Task: View about products and services.
Action: Mouse moved to (284, 598)
Screenshot: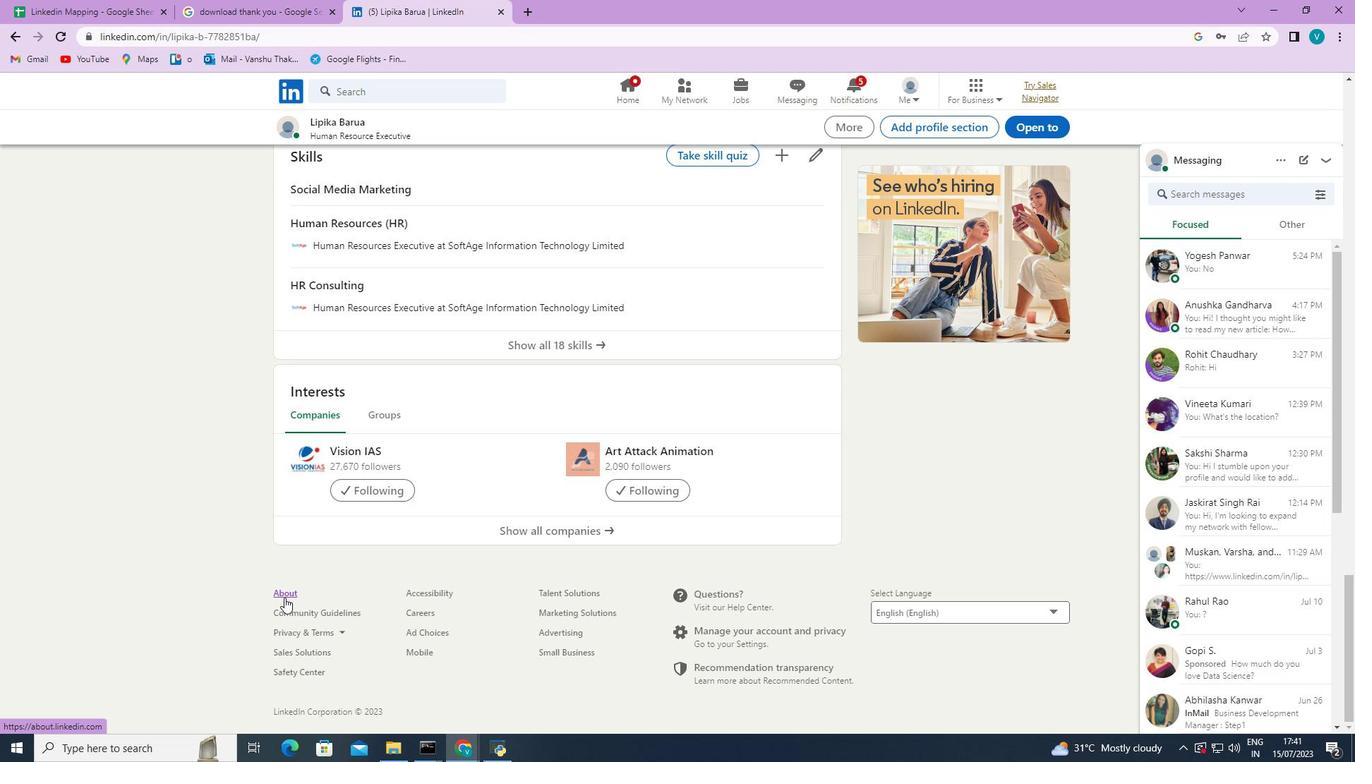 
Action: Mouse pressed left at (284, 598)
Screenshot: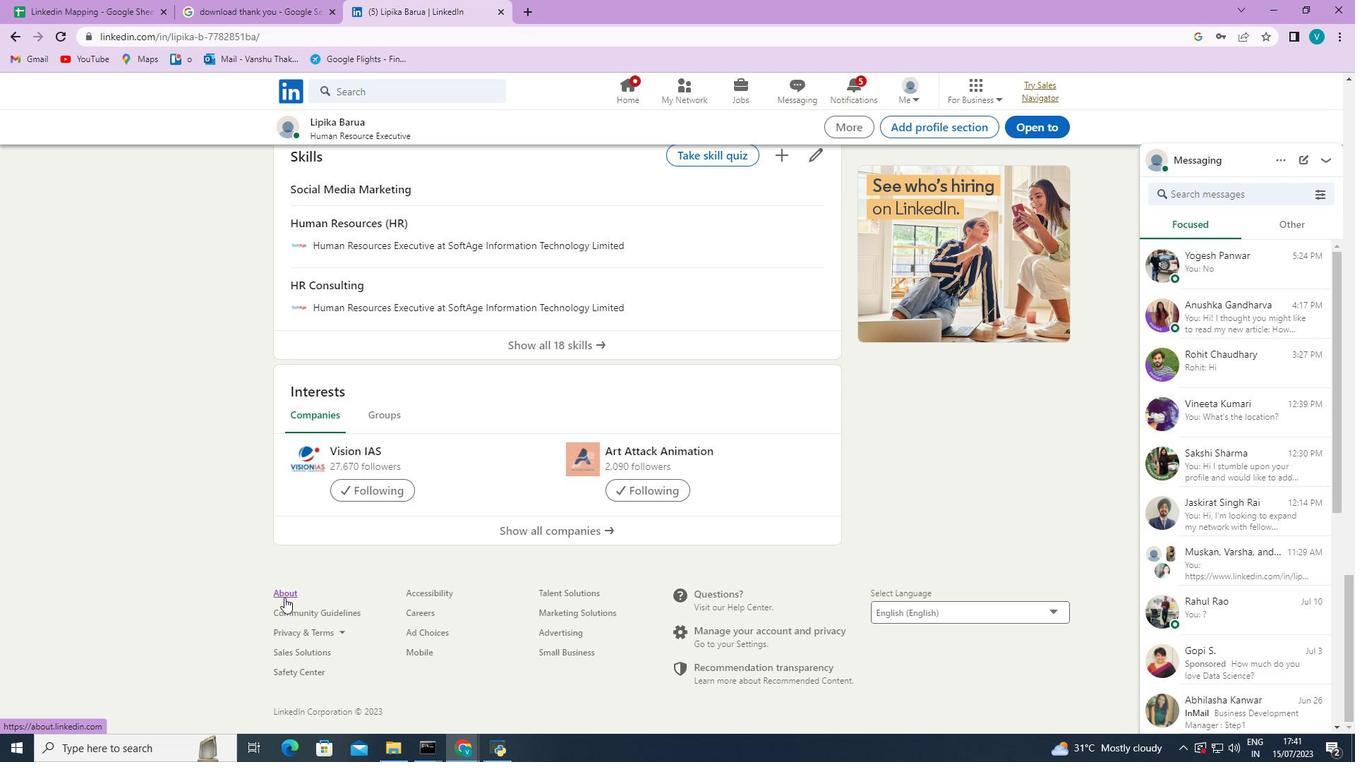 
Action: Mouse moved to (287, 592)
Screenshot: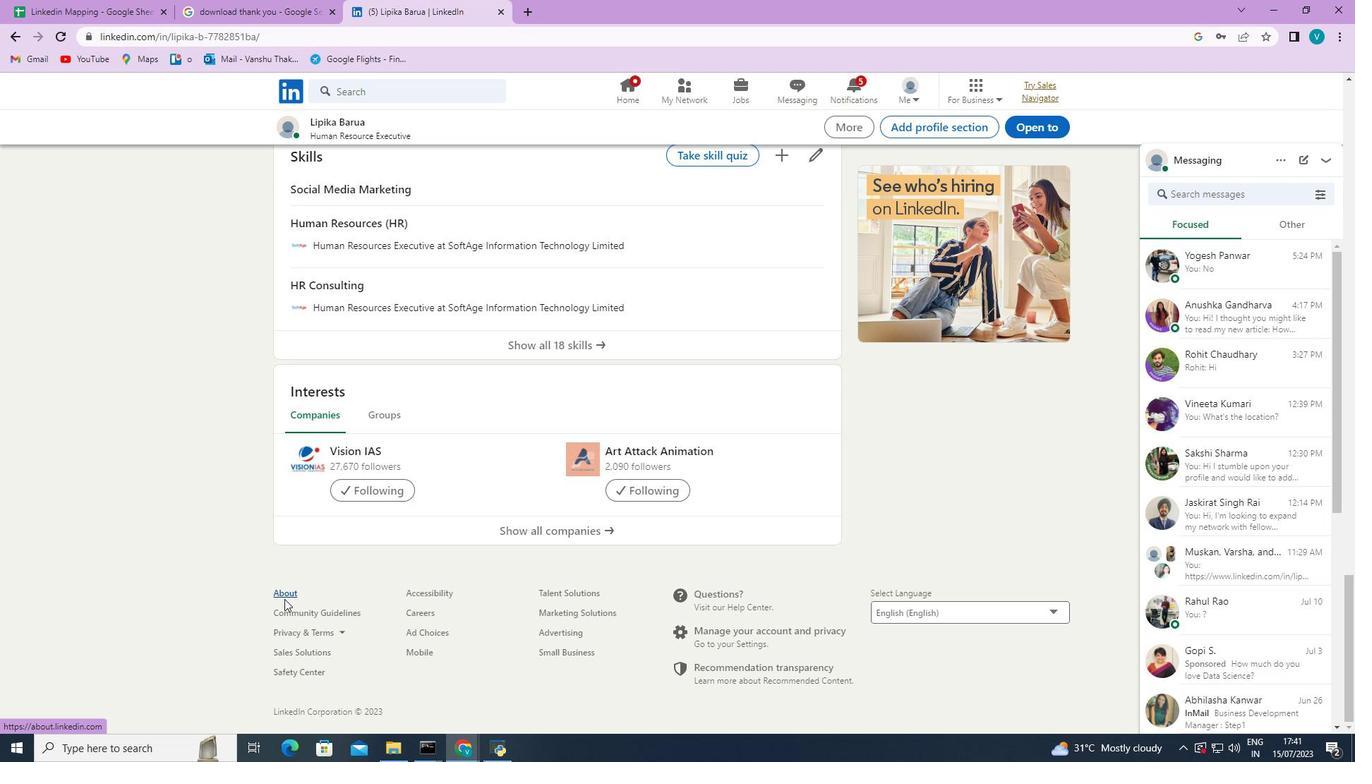 
Action: Mouse pressed left at (287, 592)
Screenshot: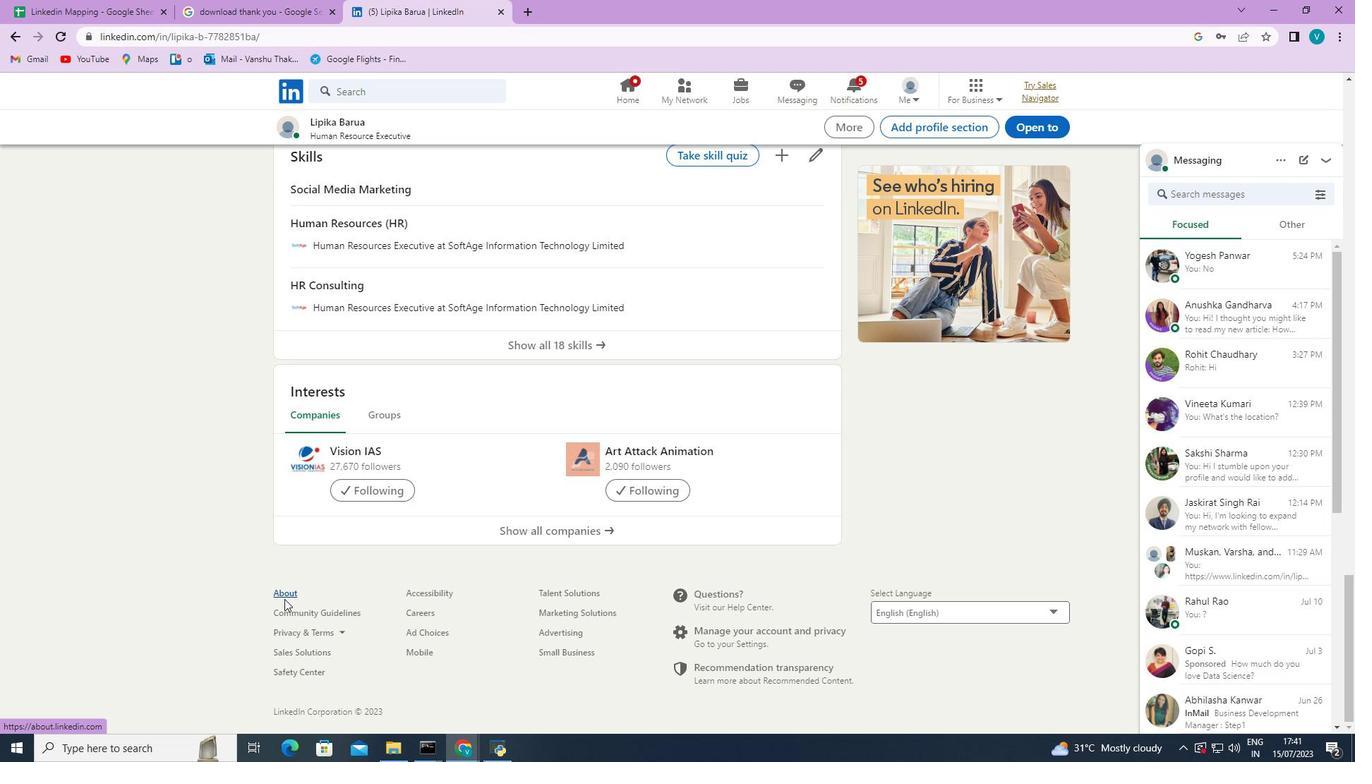 
Action: Mouse moved to (426, 410)
Screenshot: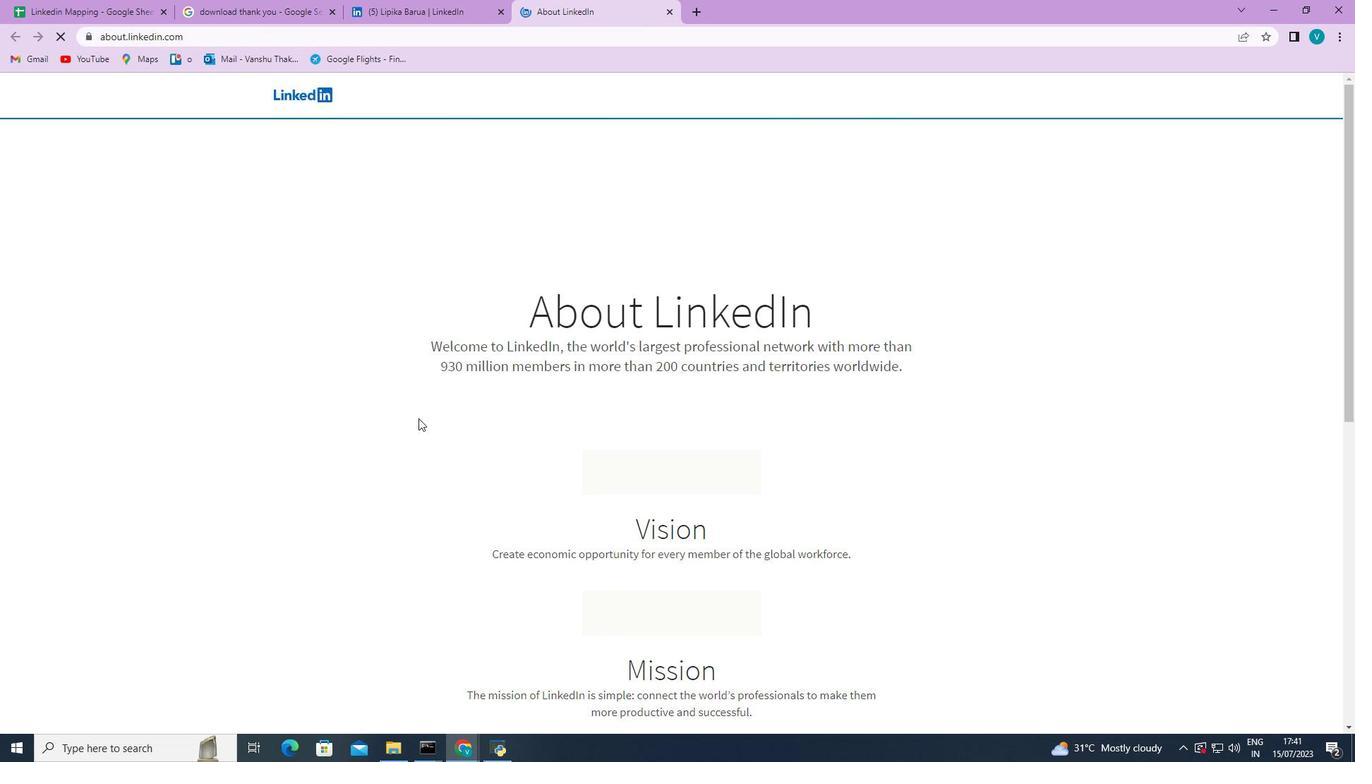 
Action: Mouse scrolled (426, 410) with delta (0, 0)
Screenshot: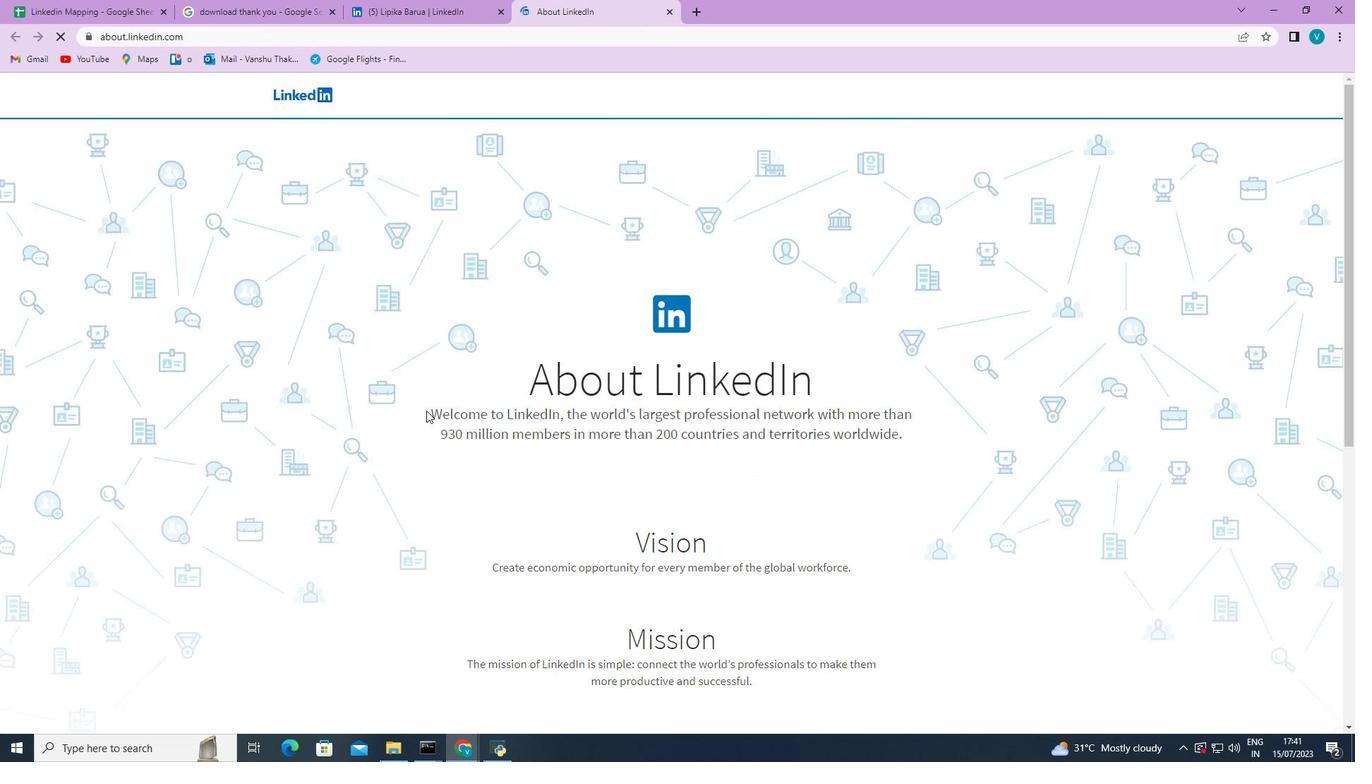 
Action: Mouse scrolled (426, 410) with delta (0, 0)
Screenshot: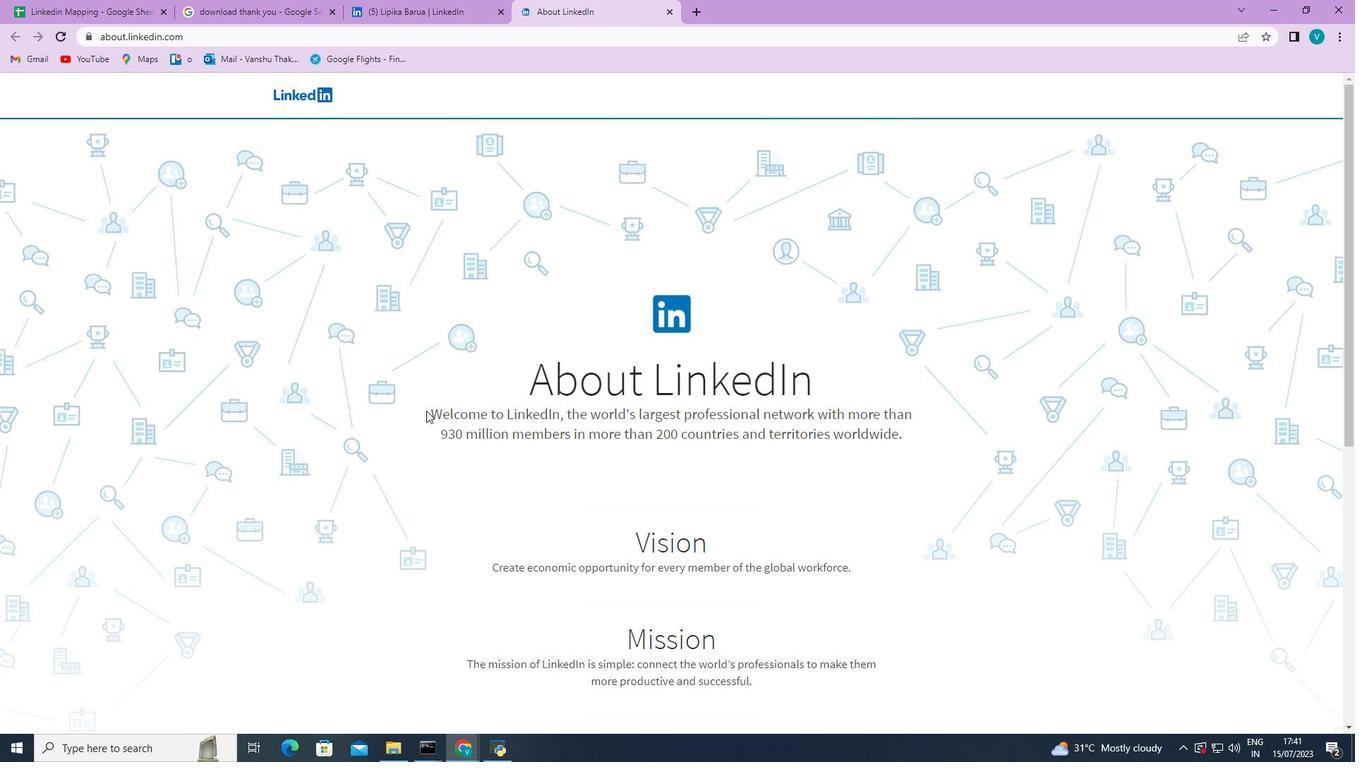 
Action: Mouse scrolled (426, 410) with delta (0, 0)
Screenshot: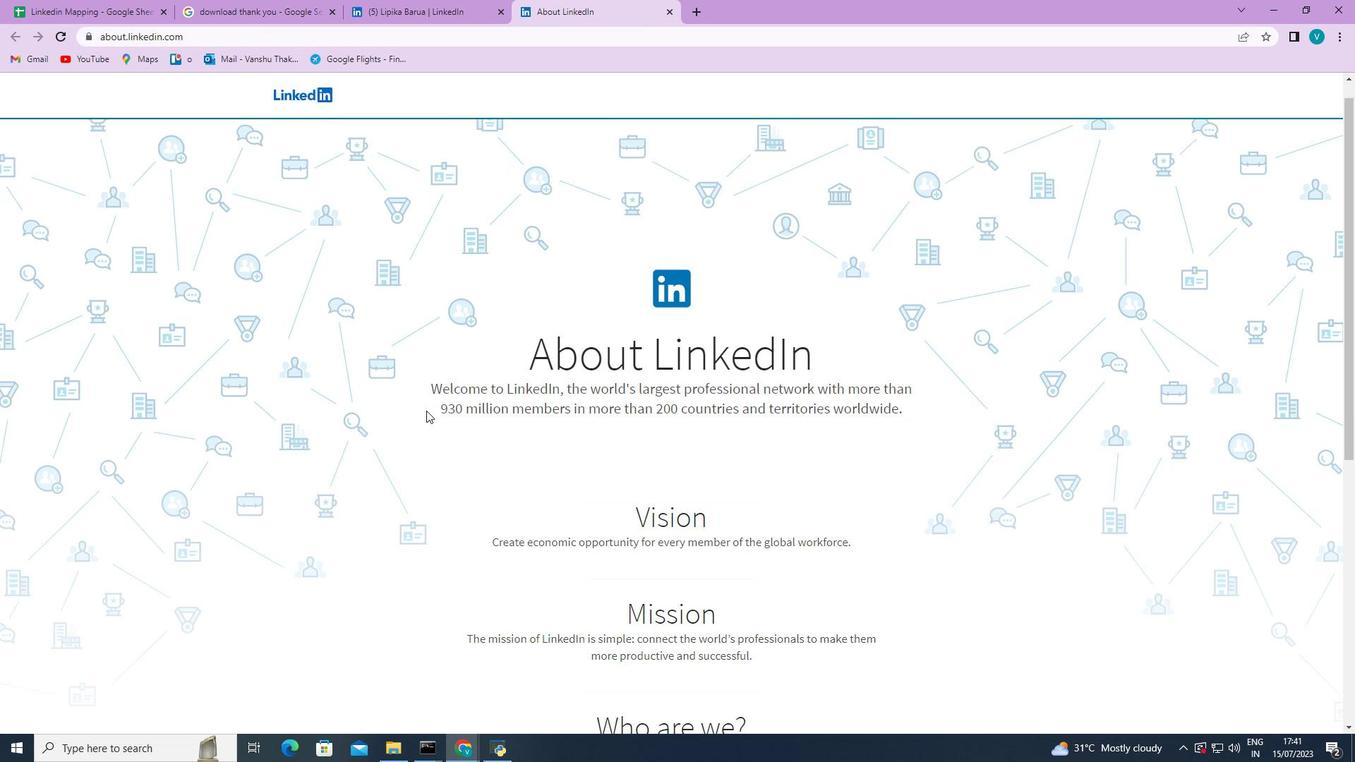 
Action: Mouse scrolled (426, 410) with delta (0, 0)
Screenshot: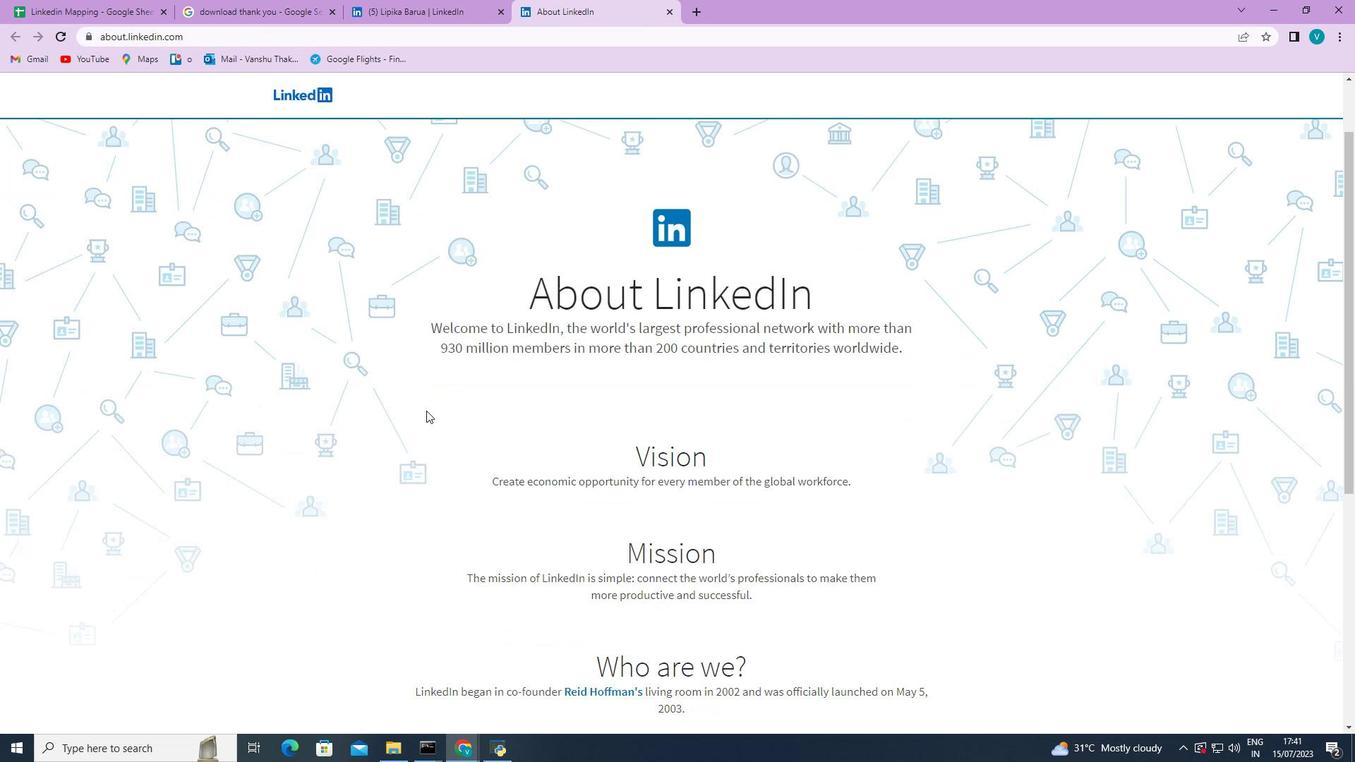 
Action: Mouse scrolled (426, 410) with delta (0, 0)
Screenshot: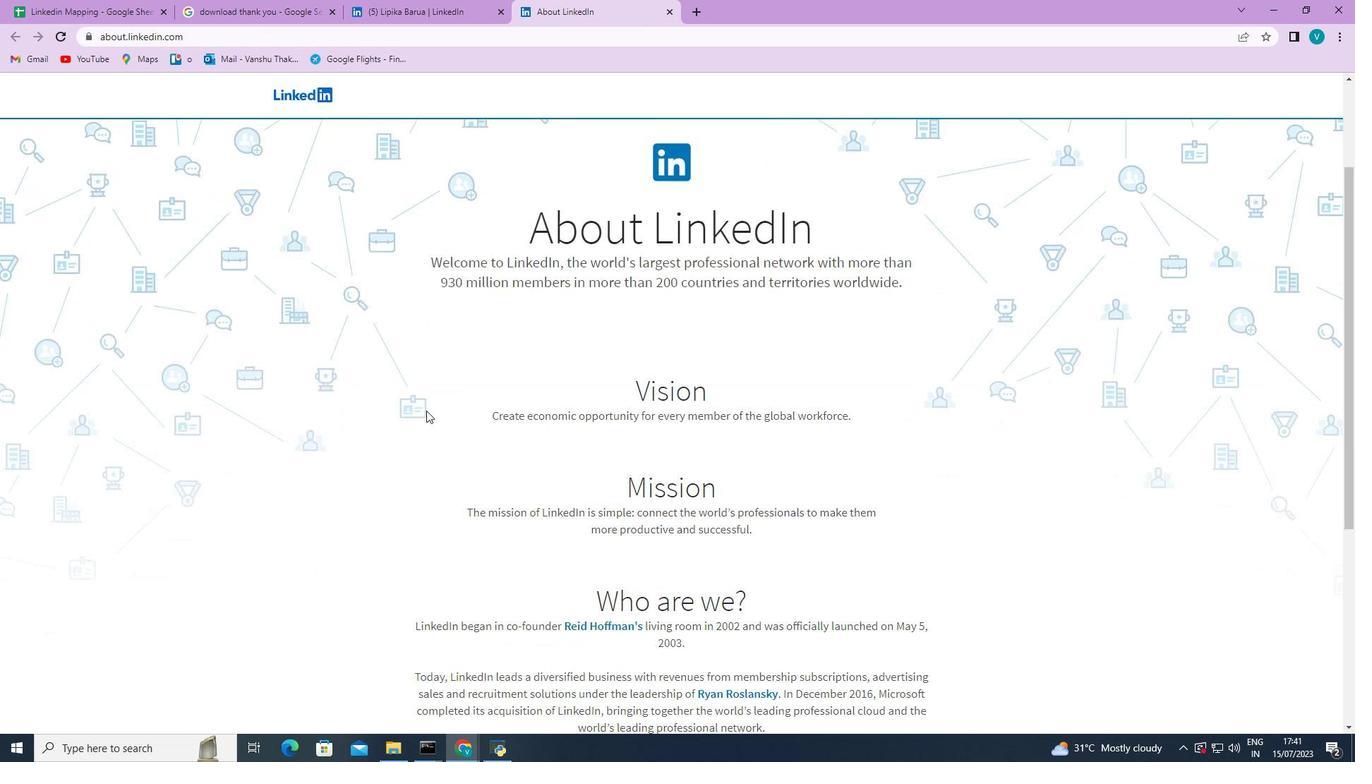 
Action: Mouse scrolled (426, 410) with delta (0, 0)
Screenshot: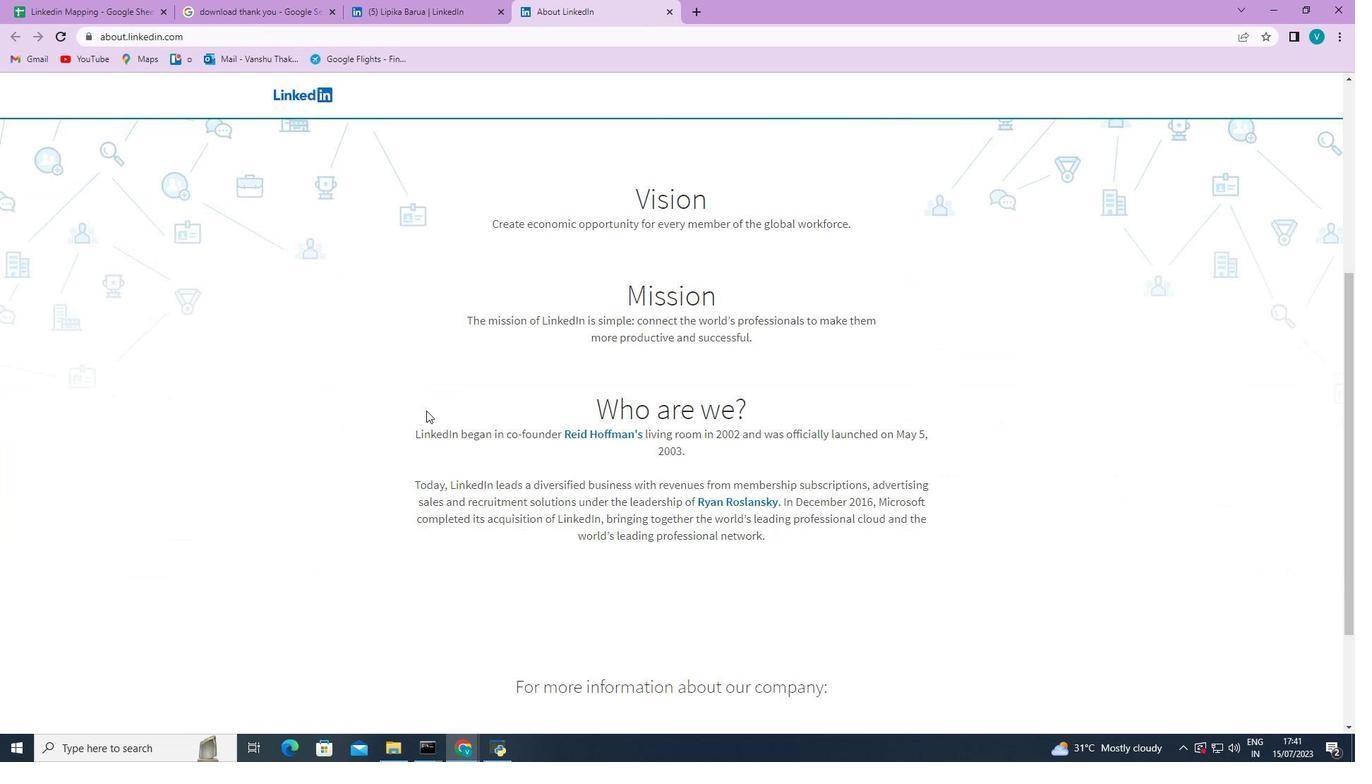 
Action: Mouse scrolled (426, 410) with delta (0, 0)
Screenshot: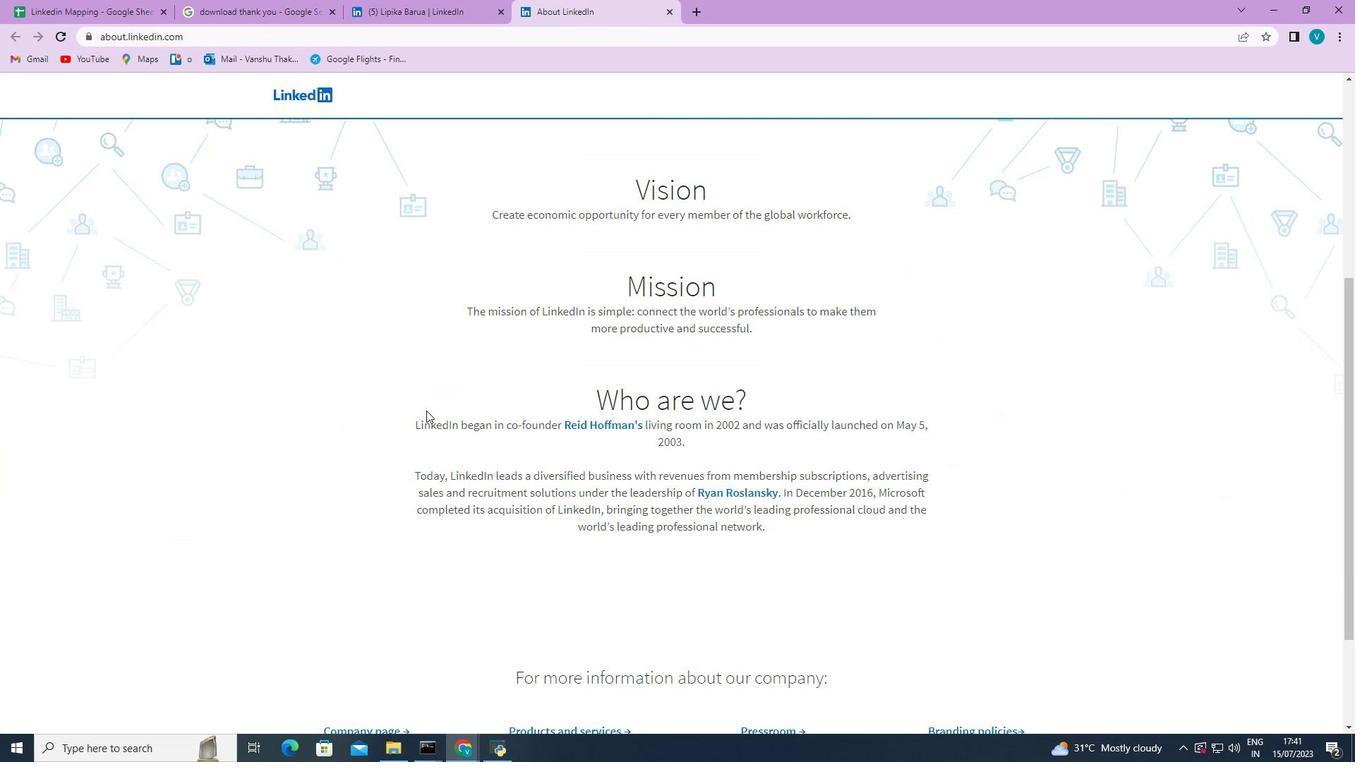 
Action: Mouse scrolled (426, 410) with delta (0, 0)
Screenshot: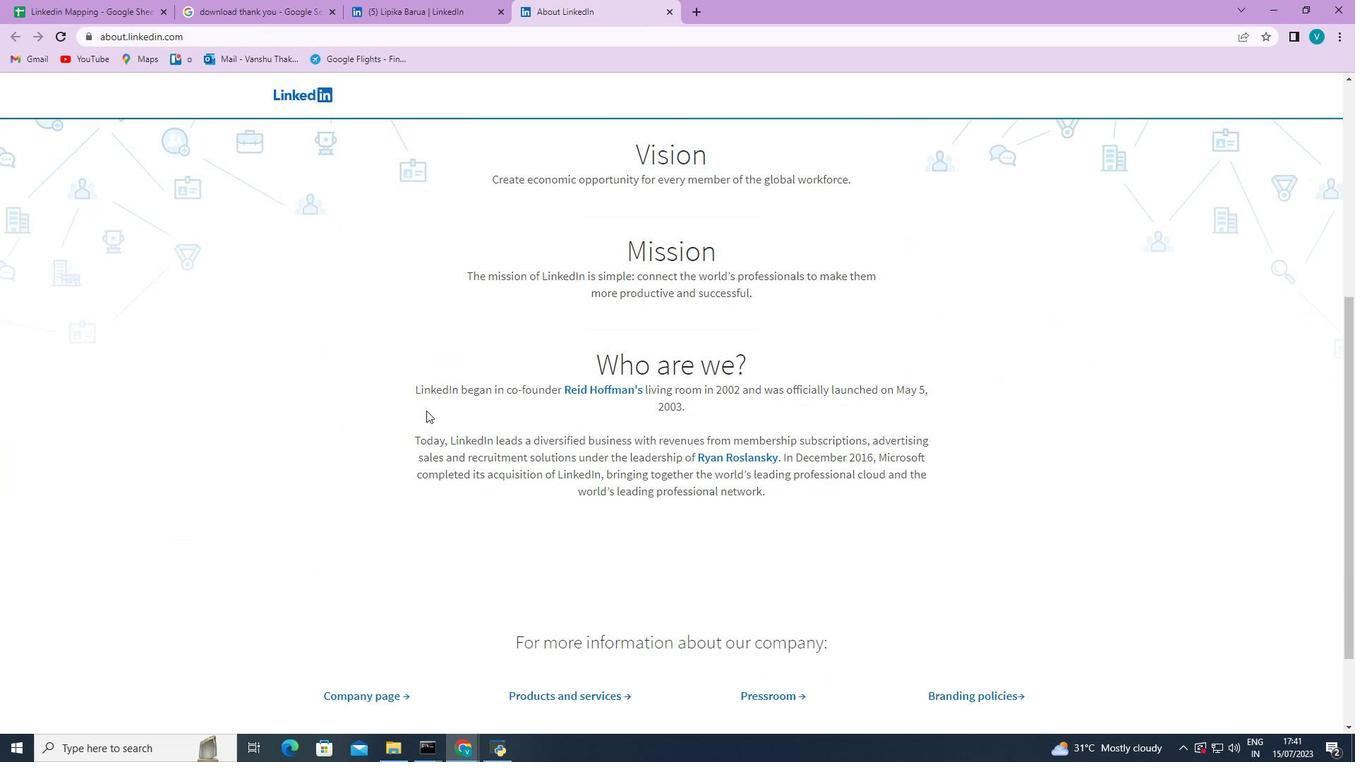 
Action: Mouse moved to (438, 425)
Screenshot: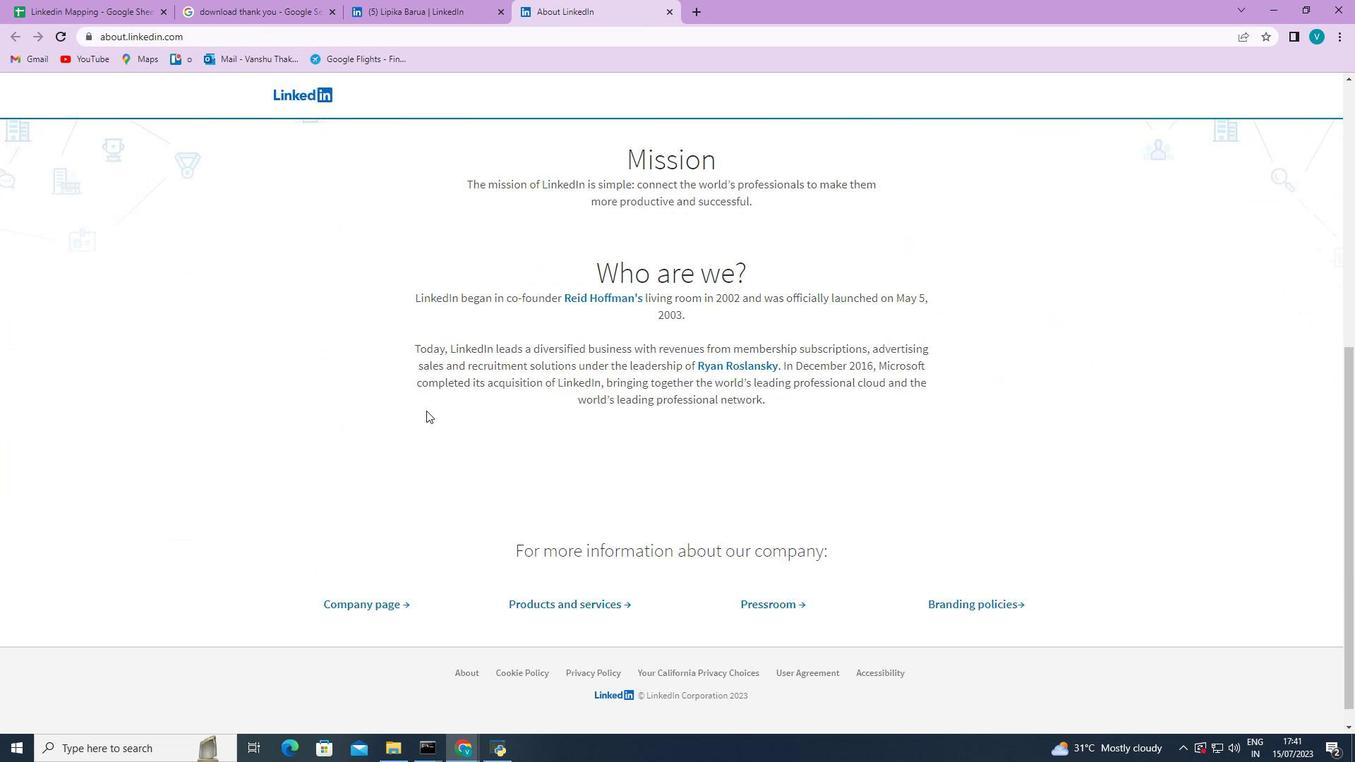 
Action: Mouse scrolled (438, 424) with delta (0, 0)
Screenshot: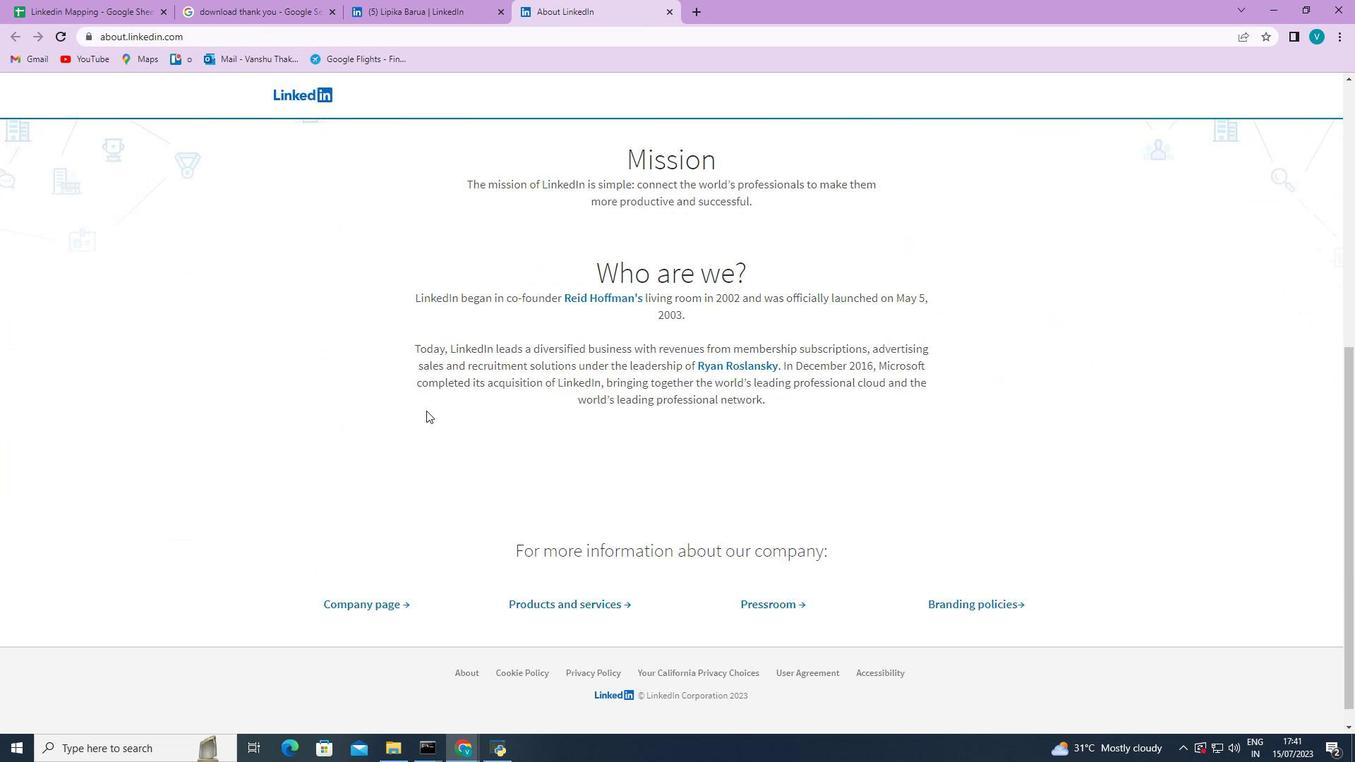 
Action: Mouse moved to (443, 431)
Screenshot: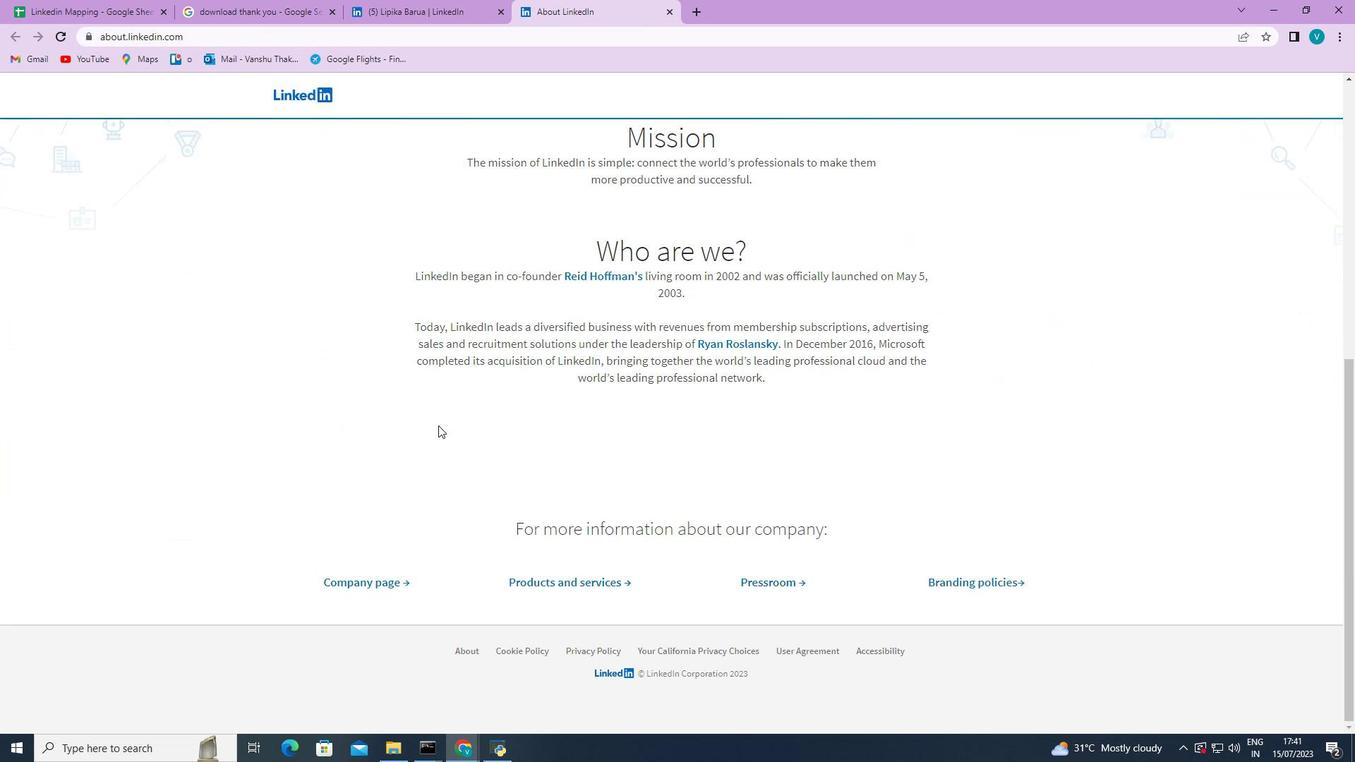 
Action: Mouse scrolled (443, 430) with delta (0, 0)
Screenshot: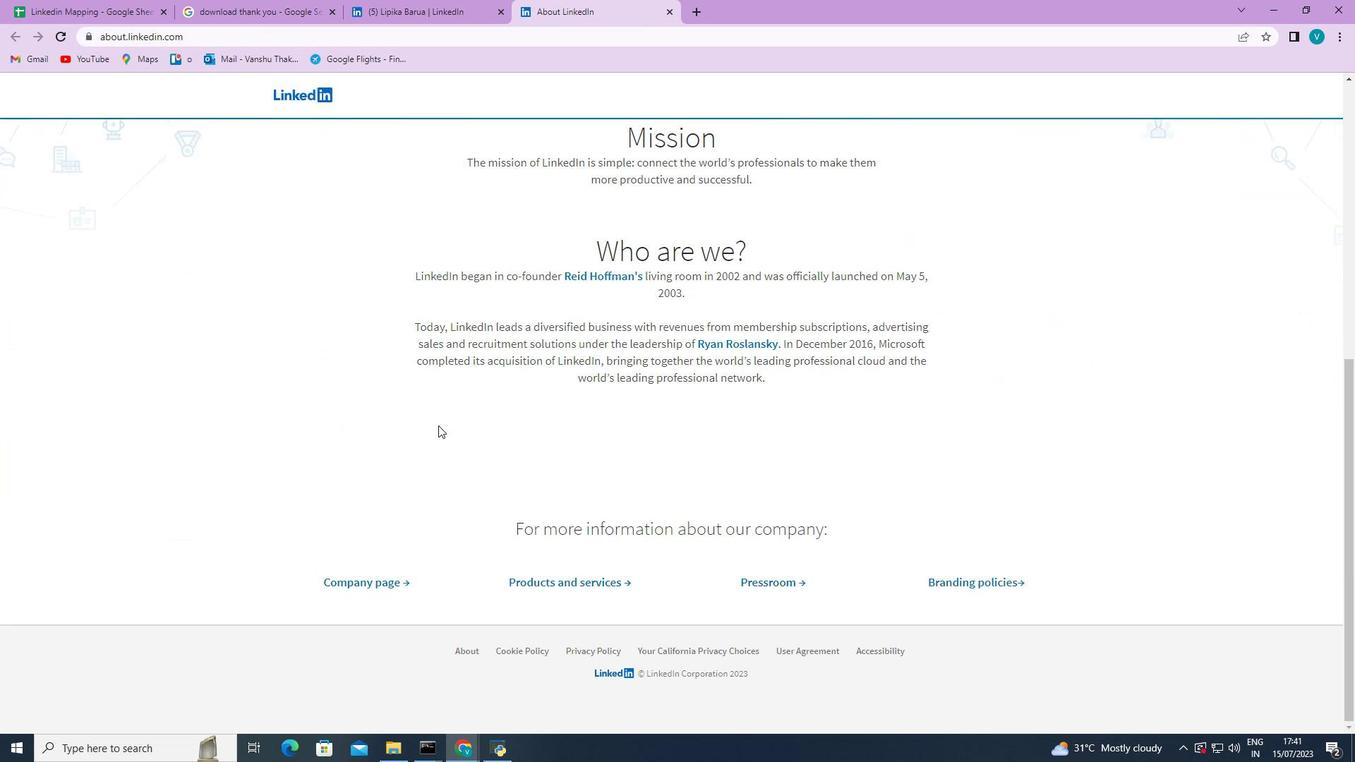 
Action: Mouse moved to (553, 589)
Screenshot: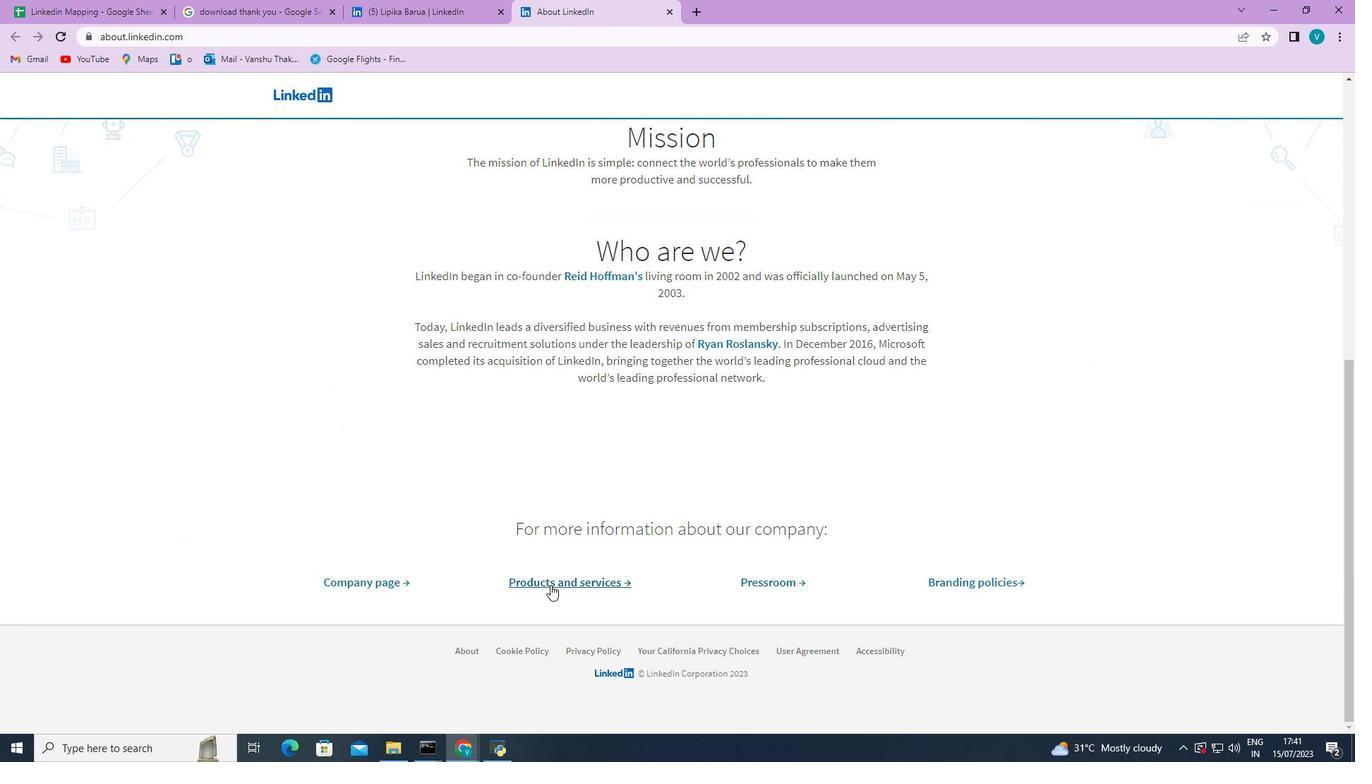 
Action: Mouse pressed left at (553, 589)
Screenshot: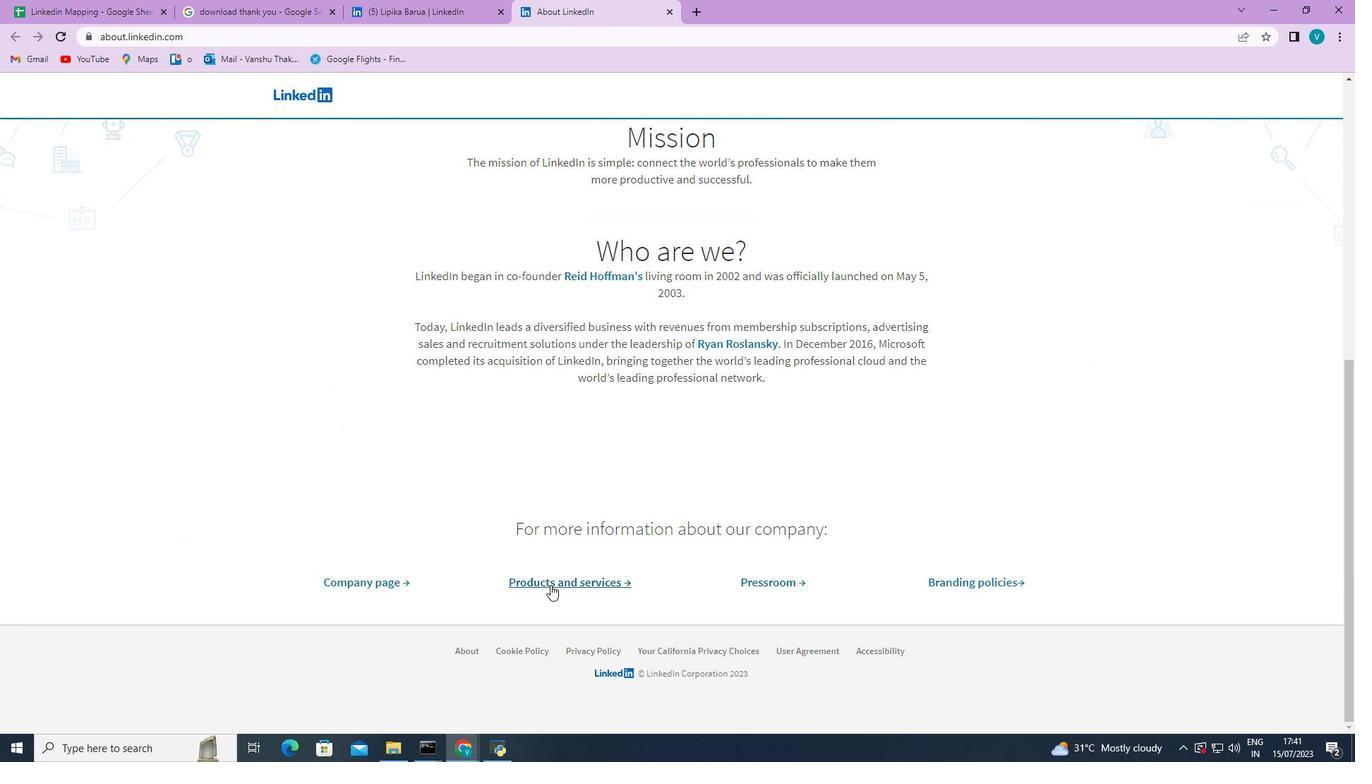 
Action: Mouse moved to (633, 432)
Screenshot: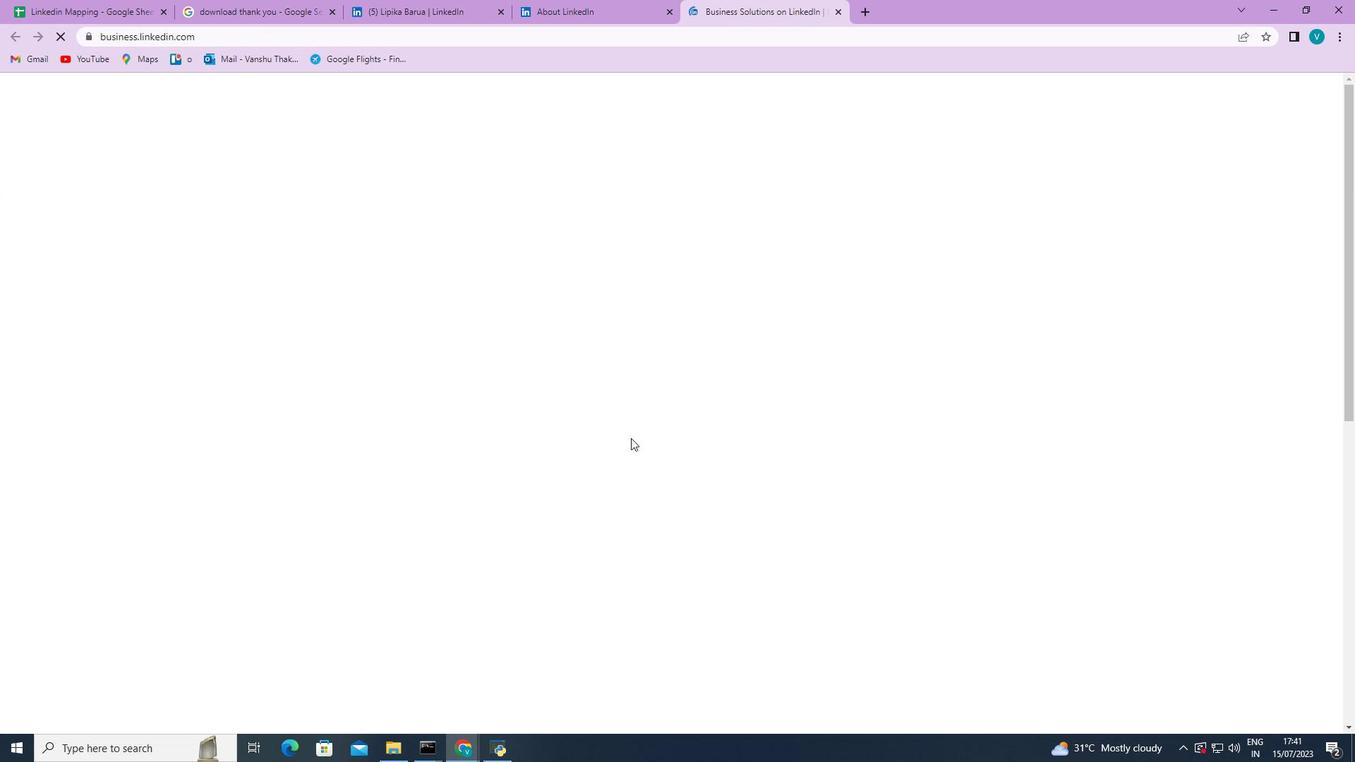 
Action: Mouse scrolled (633, 431) with delta (0, 0)
Screenshot: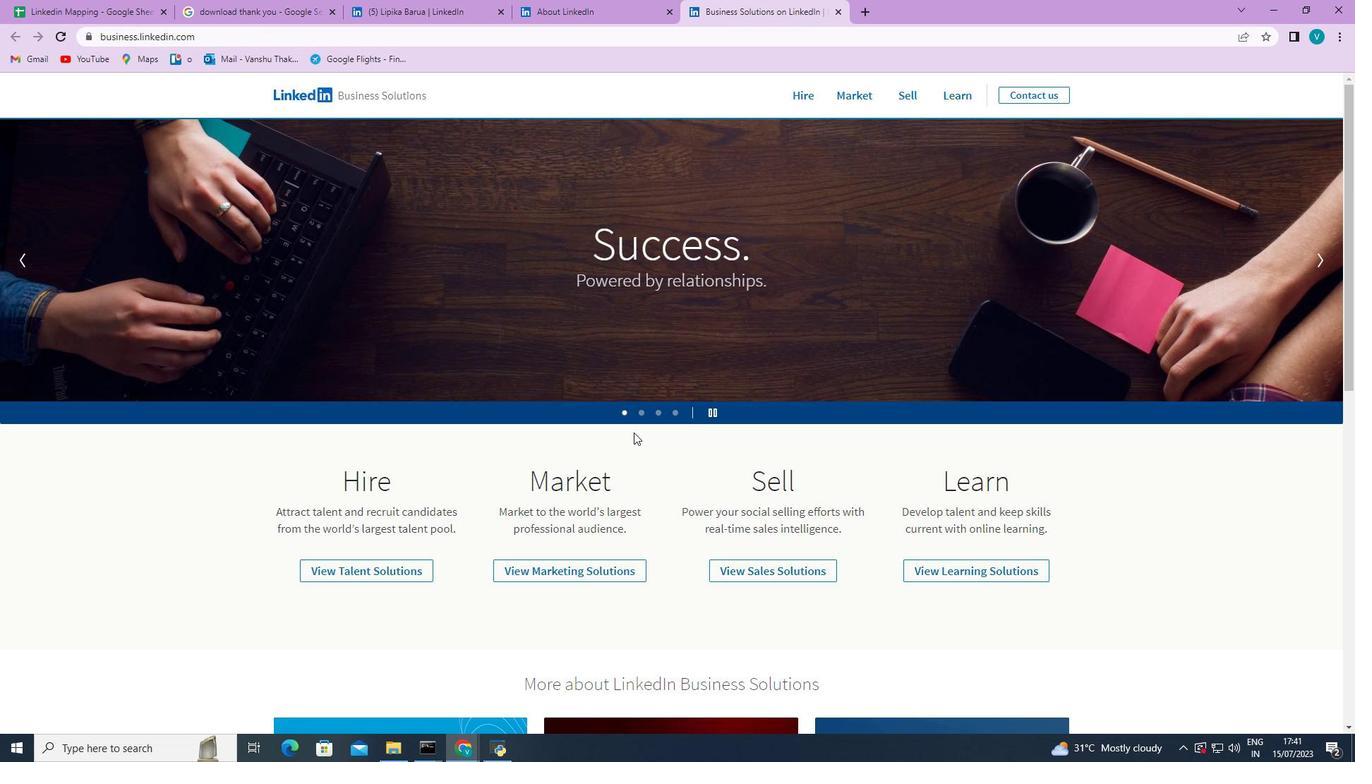 
Action: Mouse scrolled (633, 431) with delta (0, 0)
Screenshot: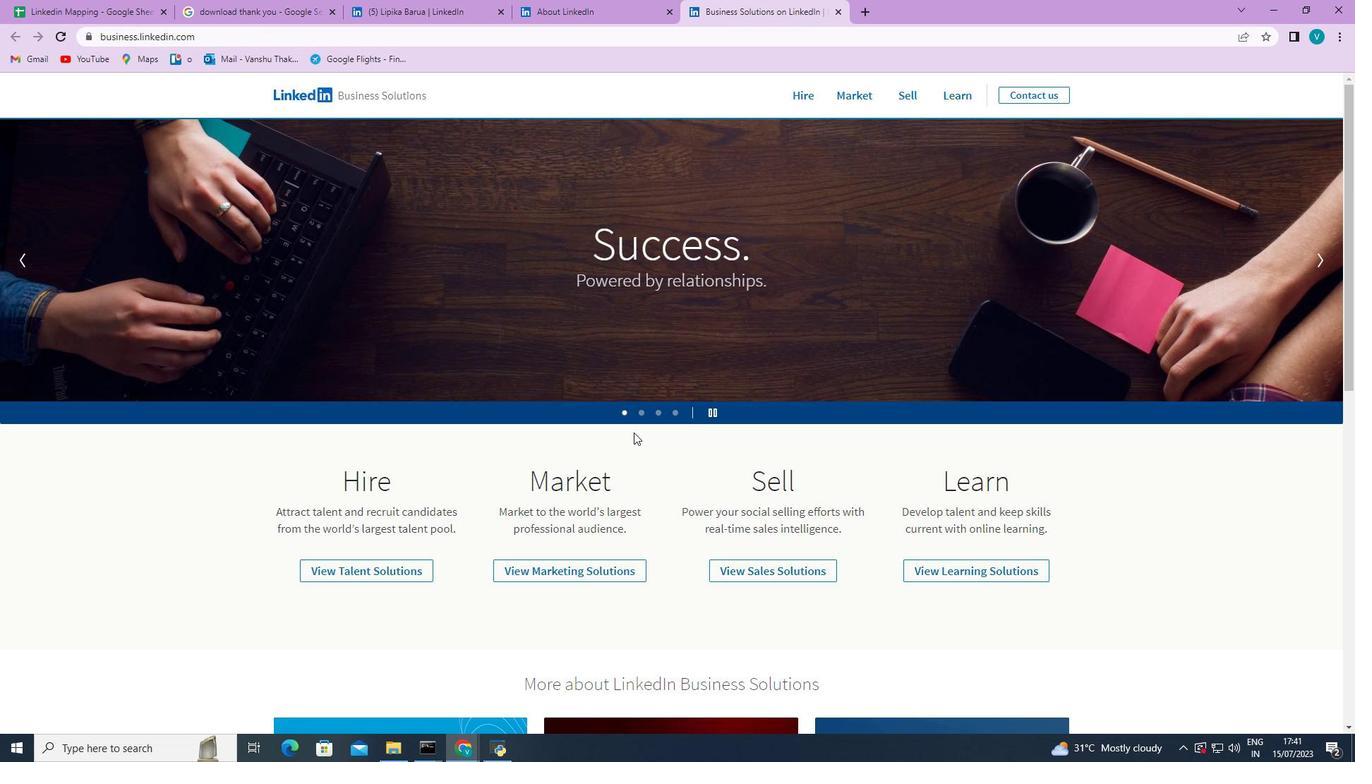 
Action: Mouse scrolled (633, 431) with delta (0, 0)
Screenshot: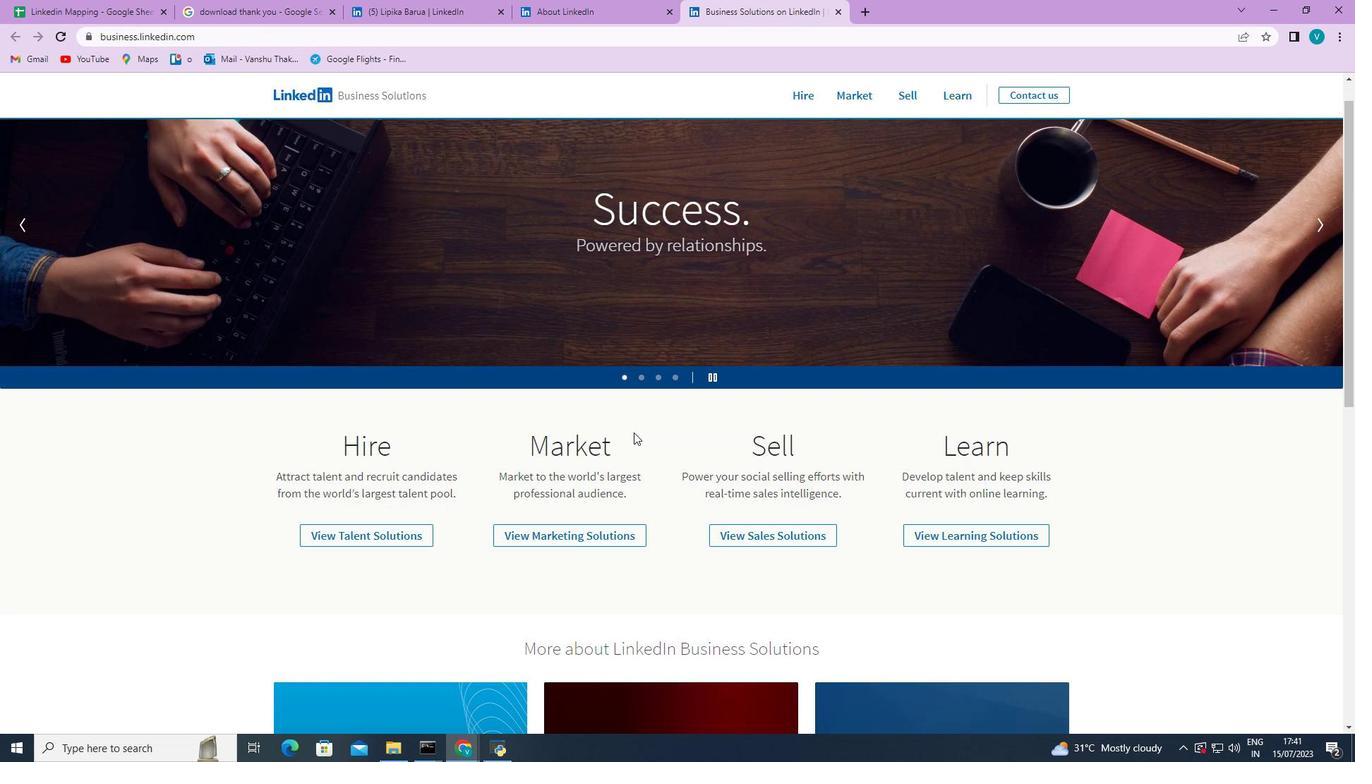 
Action: Mouse scrolled (633, 431) with delta (0, 0)
Screenshot: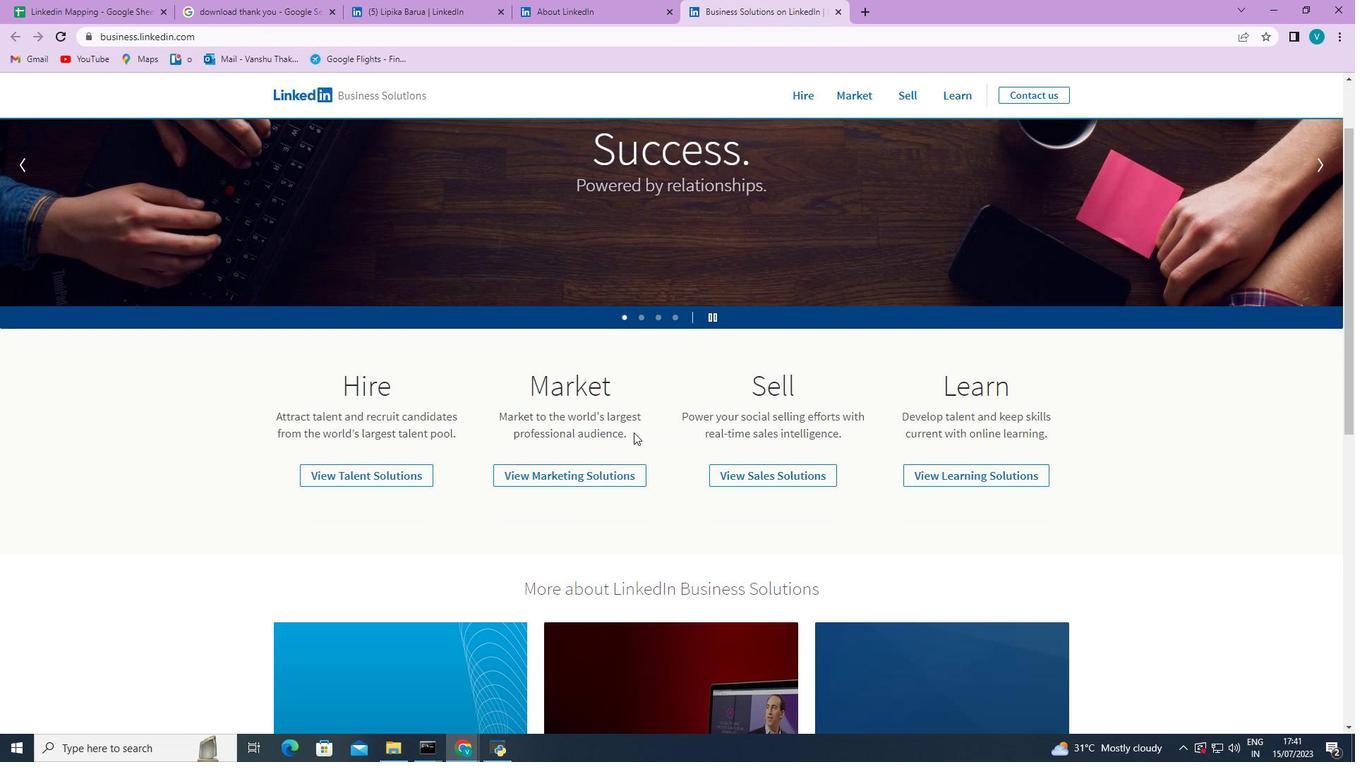 
Action: Mouse scrolled (633, 431) with delta (0, 0)
Screenshot: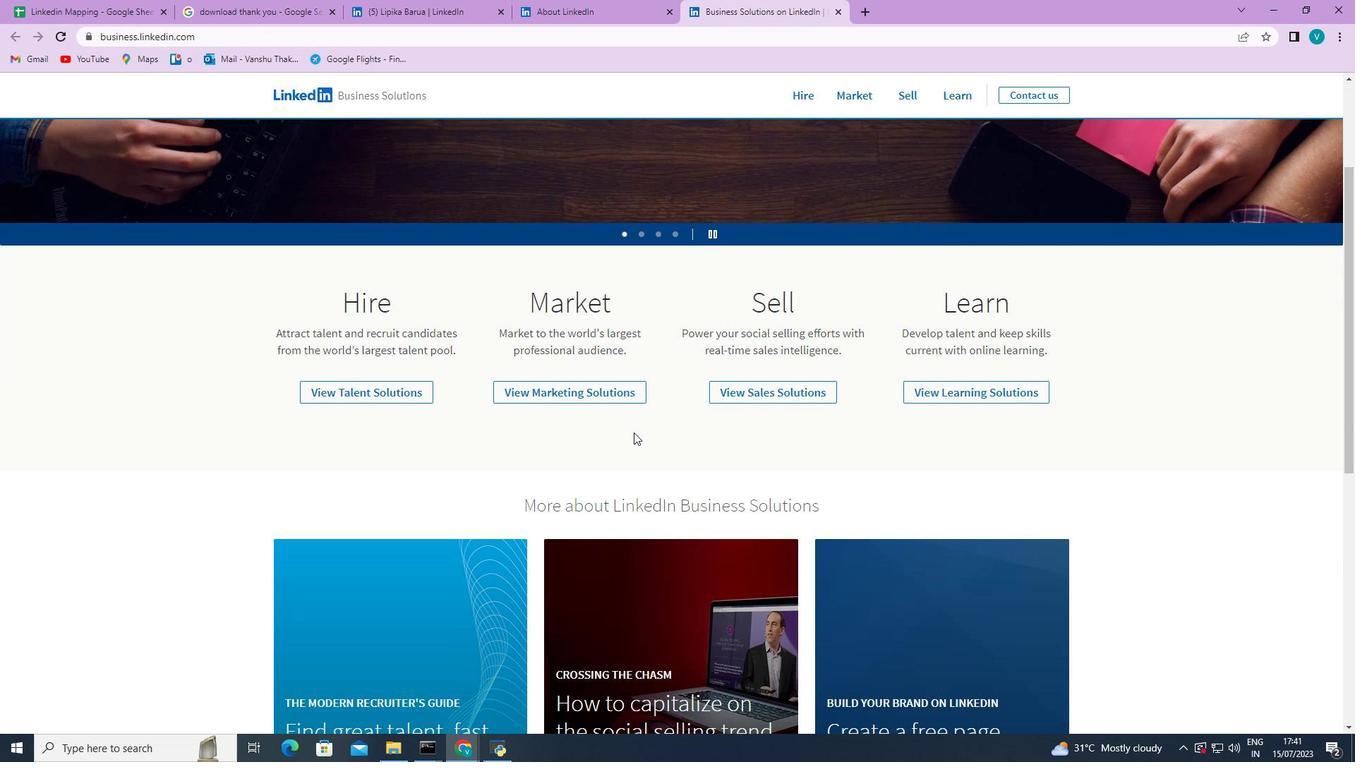 
Action: Mouse scrolled (633, 431) with delta (0, 0)
Screenshot: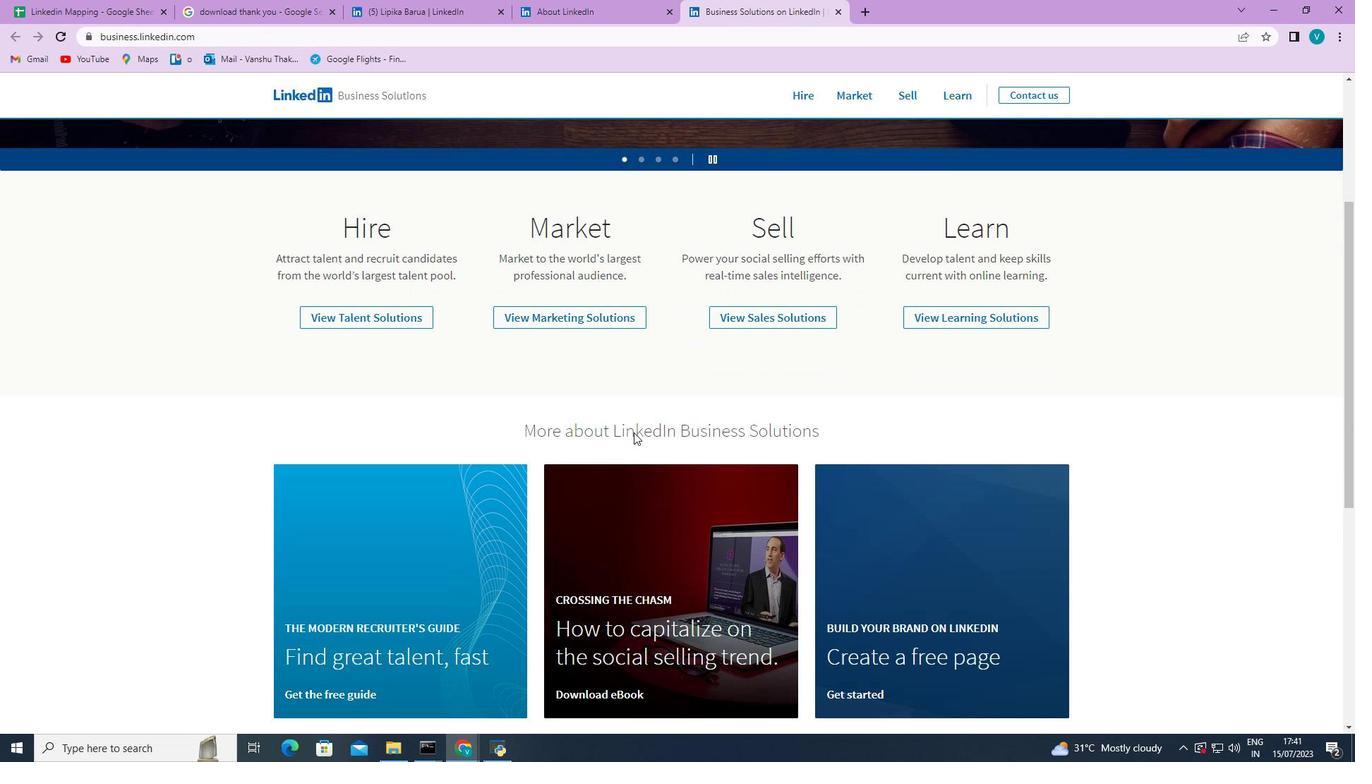 
Action: Mouse scrolled (633, 431) with delta (0, 0)
Screenshot: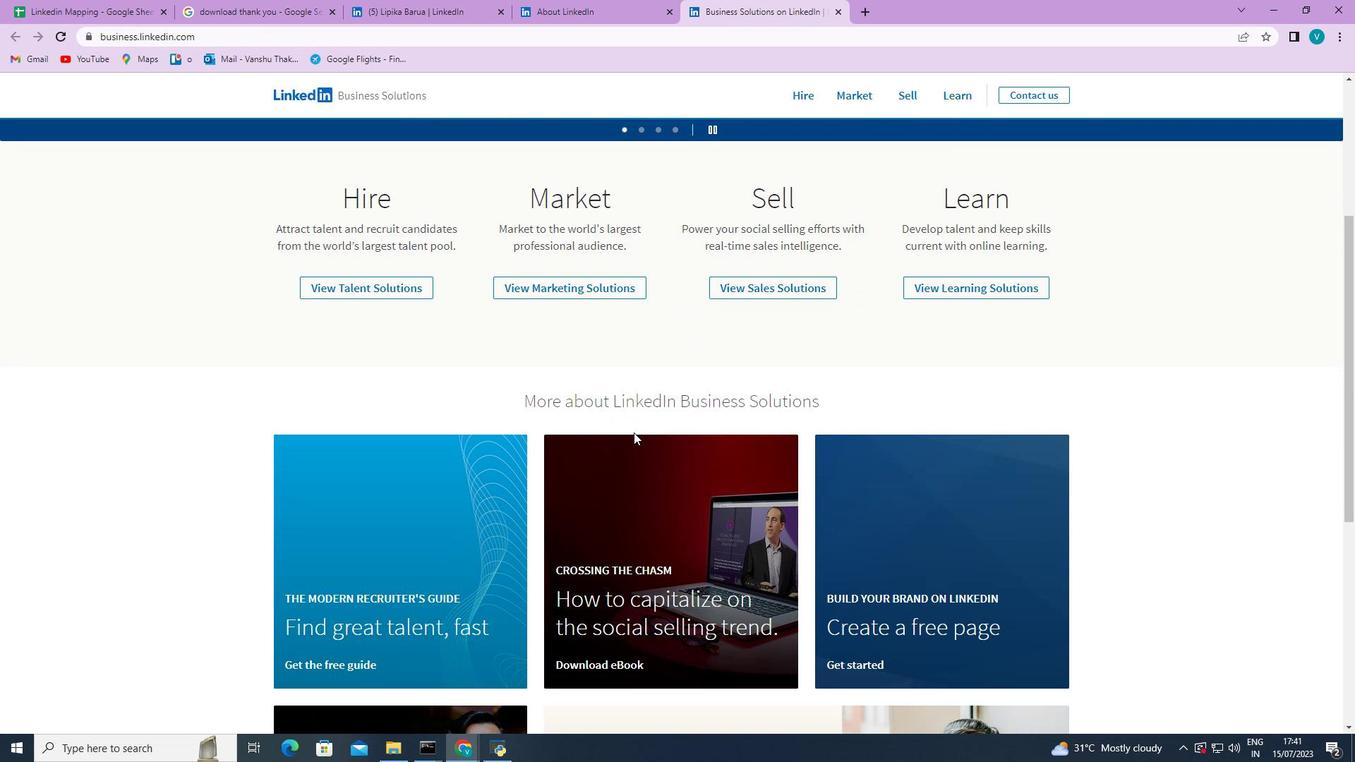
Action: Mouse moved to (634, 432)
Screenshot: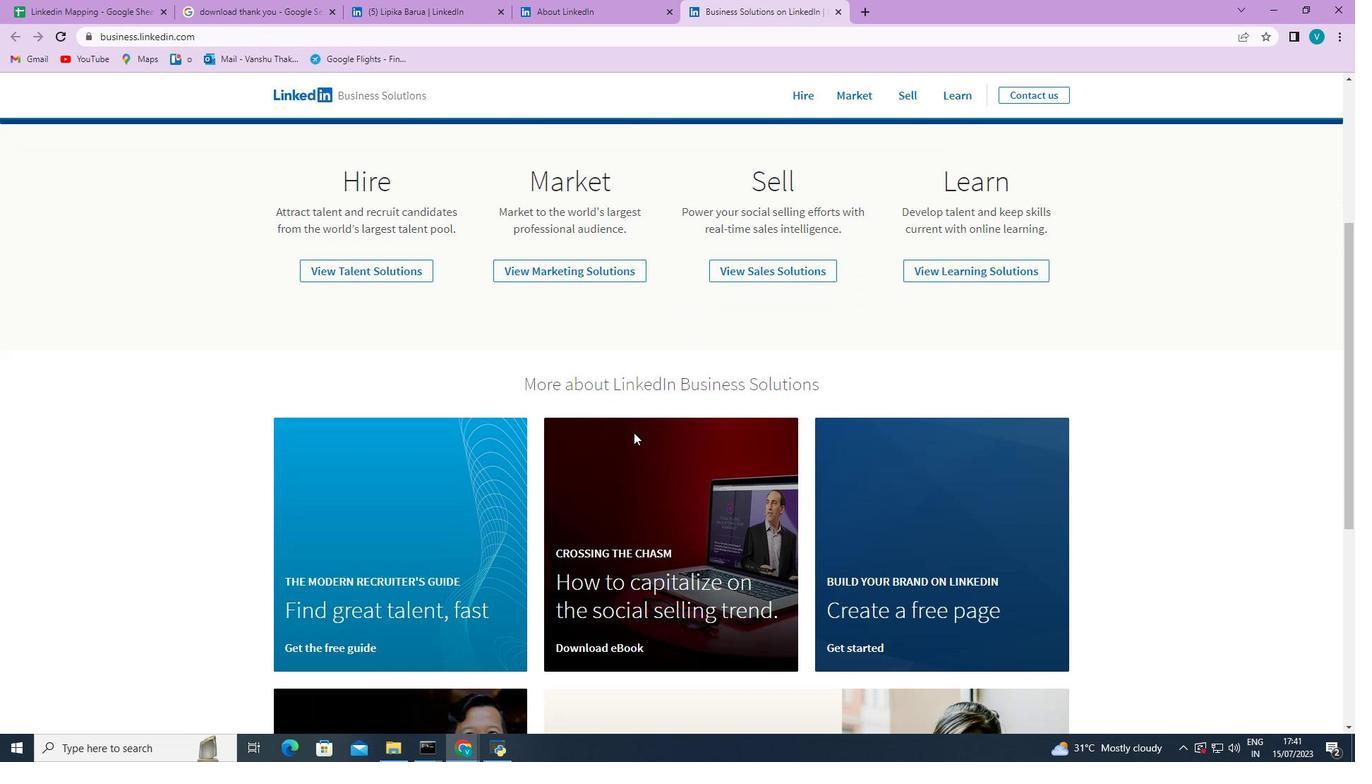 
Action: Mouse scrolled (634, 431) with delta (0, 0)
Screenshot: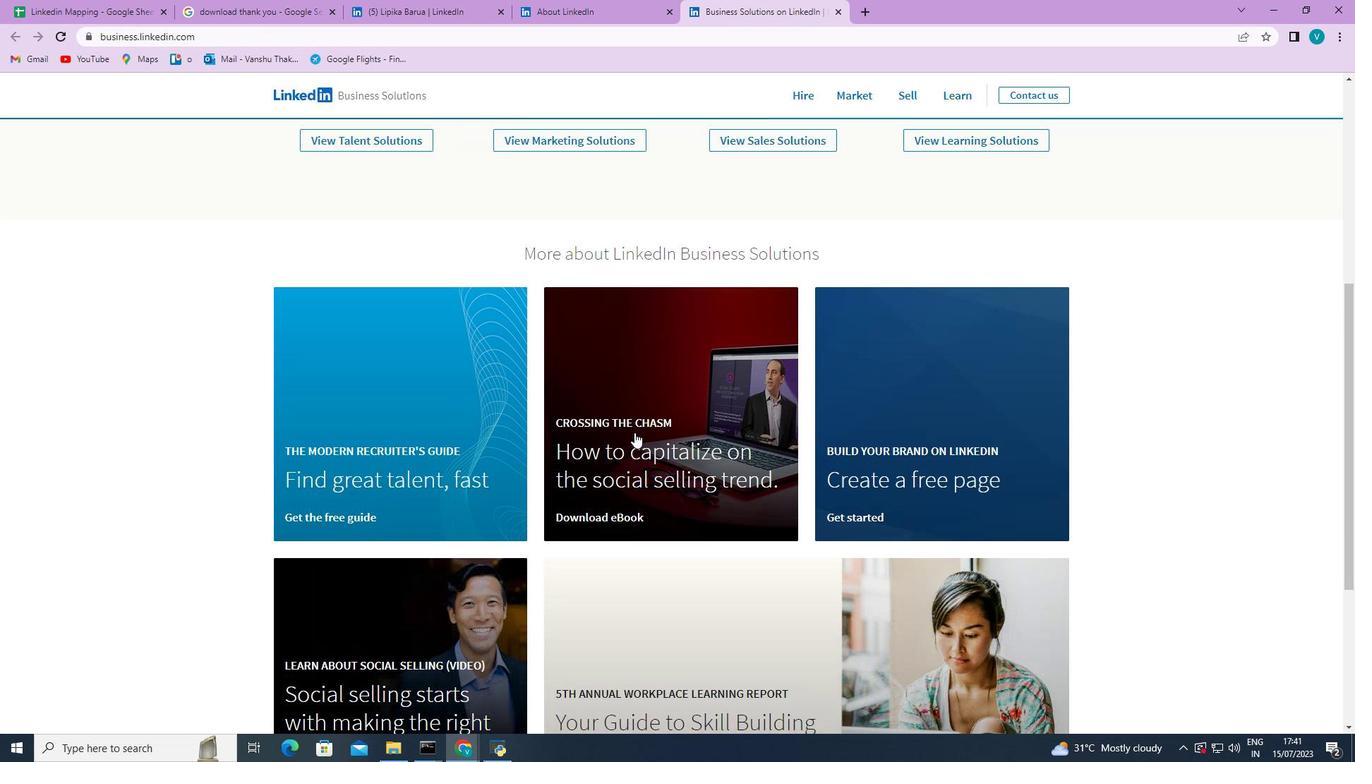 
